 Task: Customize the columns displayed in the task list in Outlook.
Action: Mouse moved to (17, 152)
Screenshot: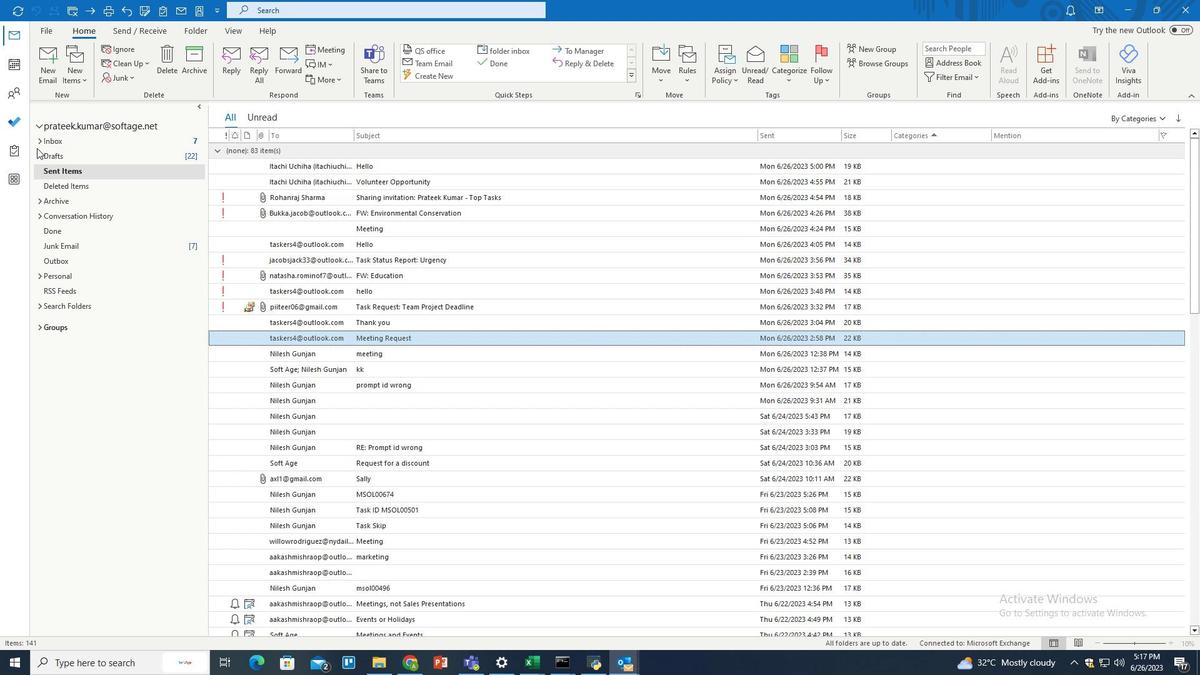 
Action: Mouse pressed left at (17, 152)
Screenshot: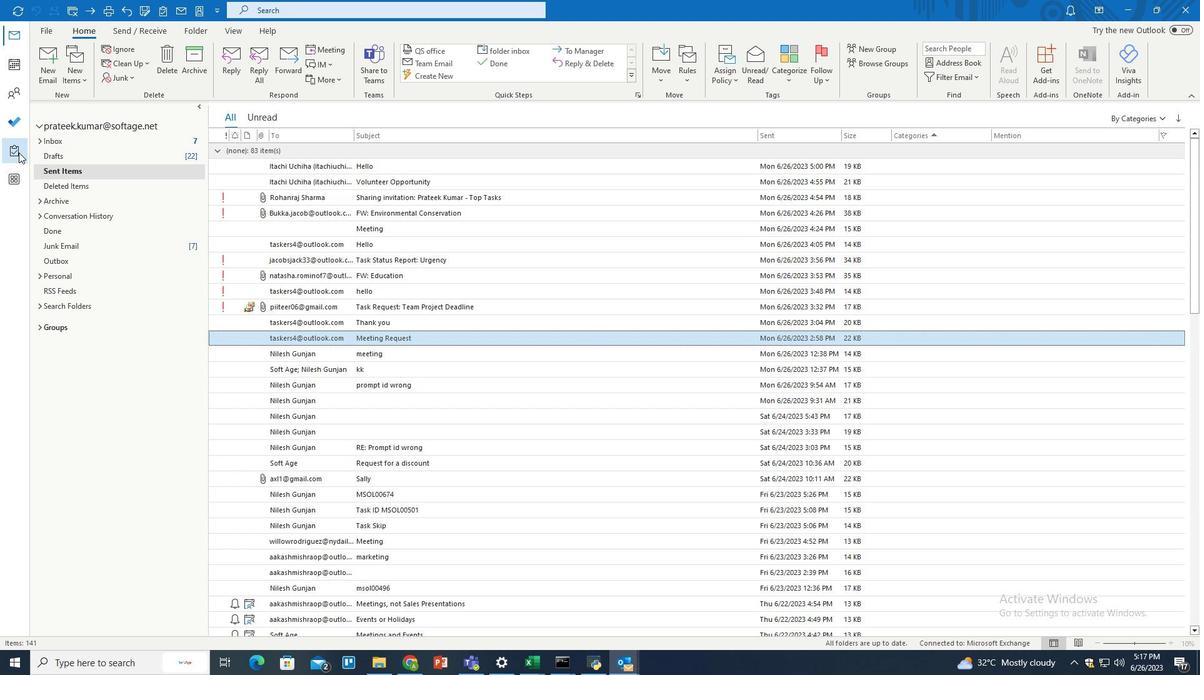 
Action: Mouse moved to (231, 30)
Screenshot: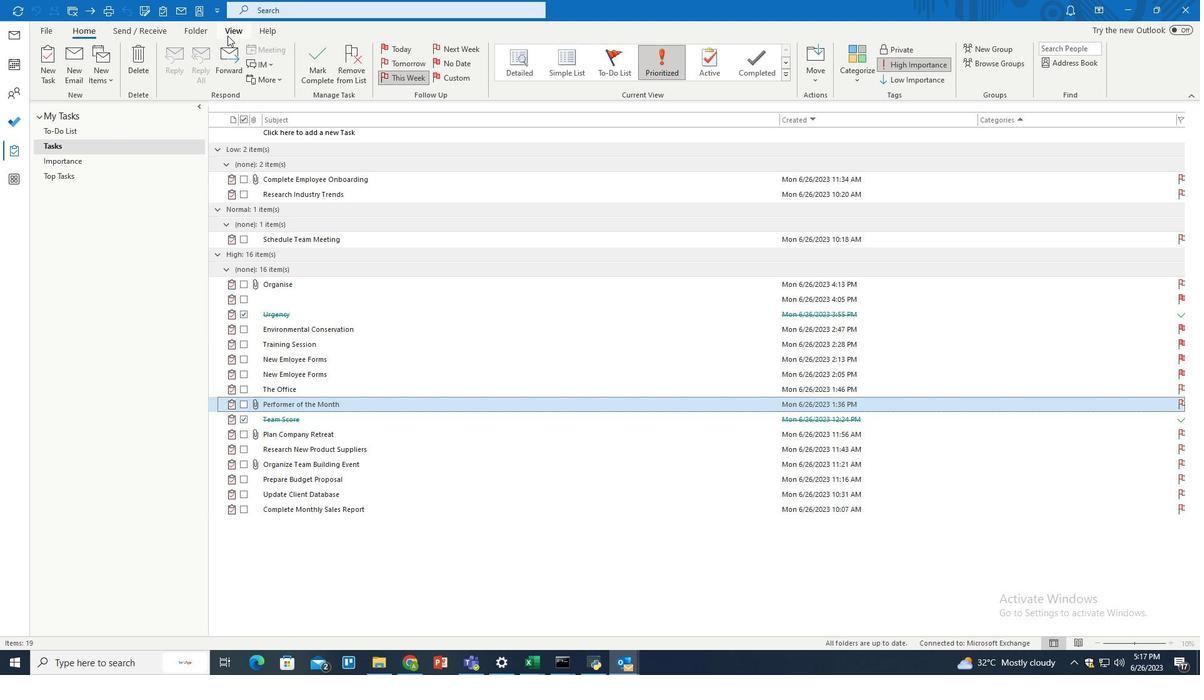 
Action: Mouse pressed left at (231, 30)
Screenshot: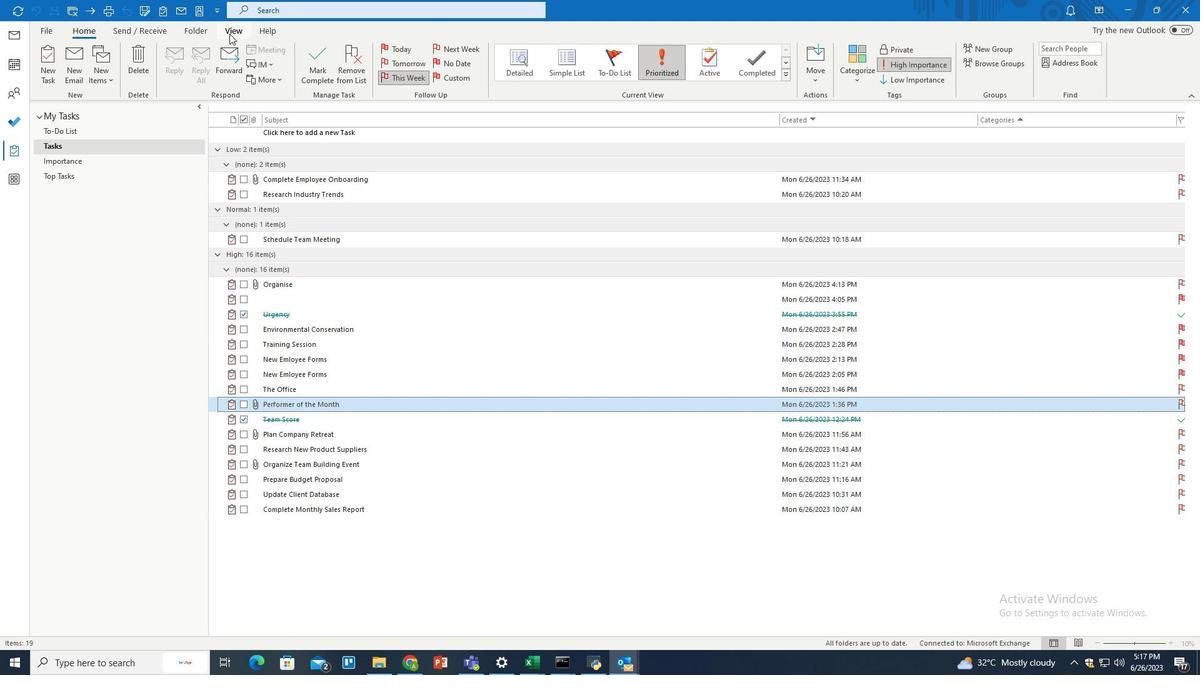 
Action: Mouse moved to (67, 75)
Screenshot: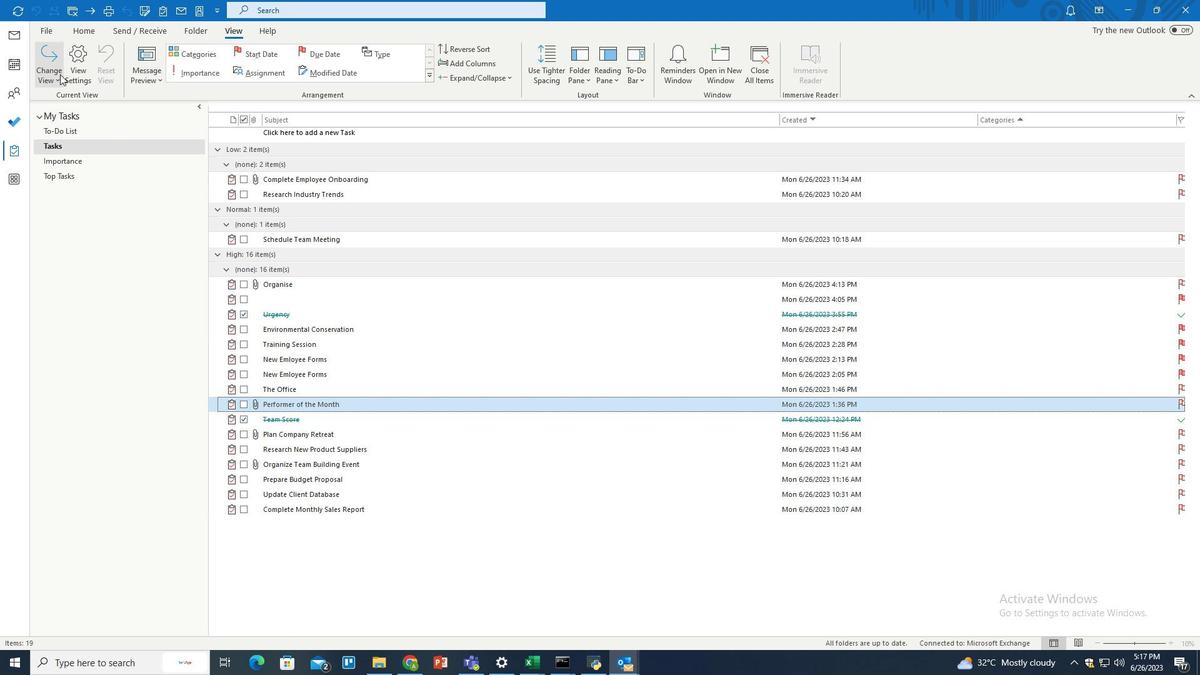
Action: Mouse pressed left at (67, 75)
Screenshot: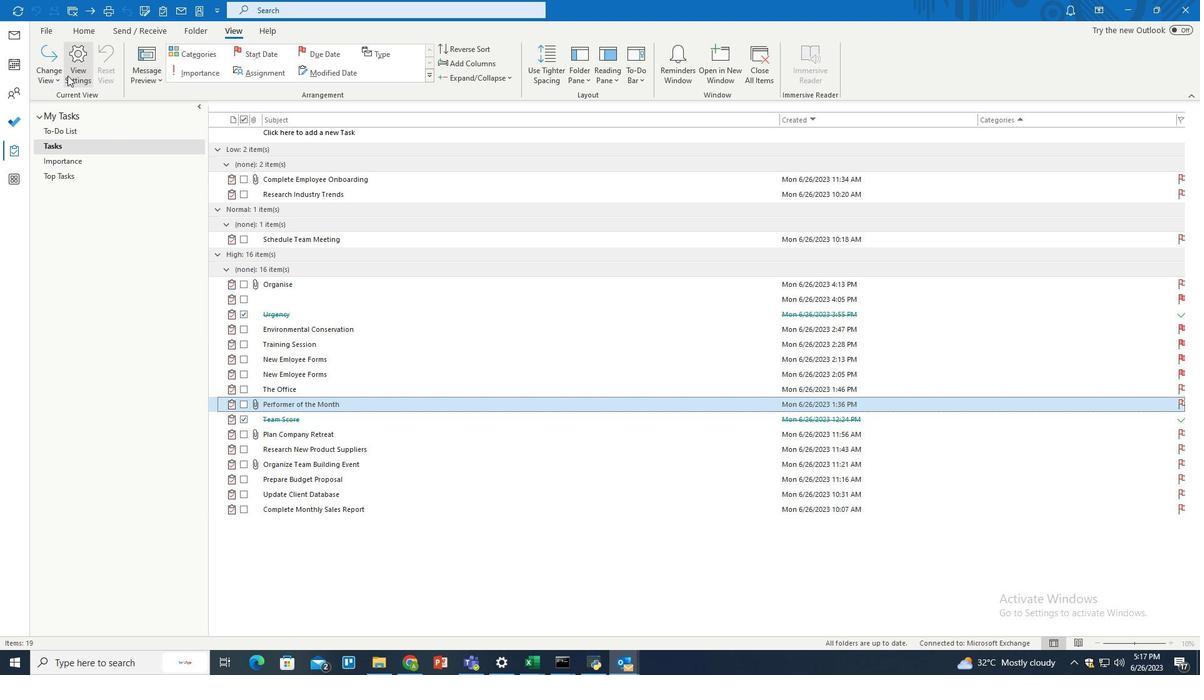 
Action: Mouse moved to (496, 258)
Screenshot: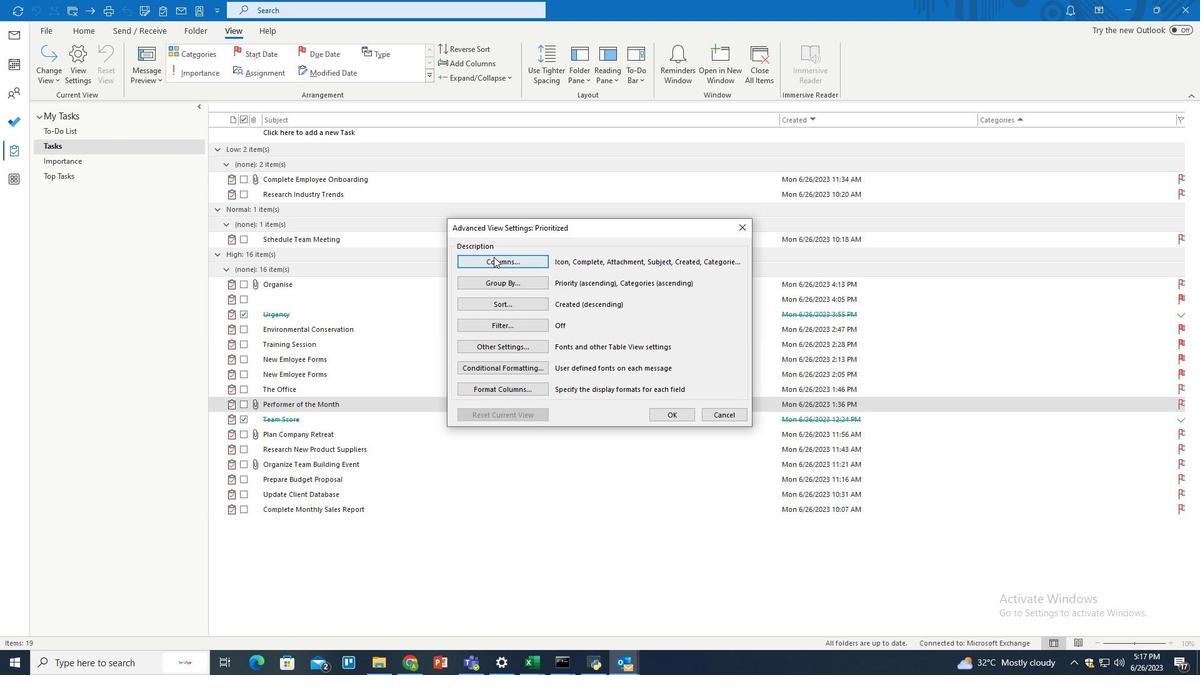 
Action: Mouse pressed left at (496, 258)
Screenshot: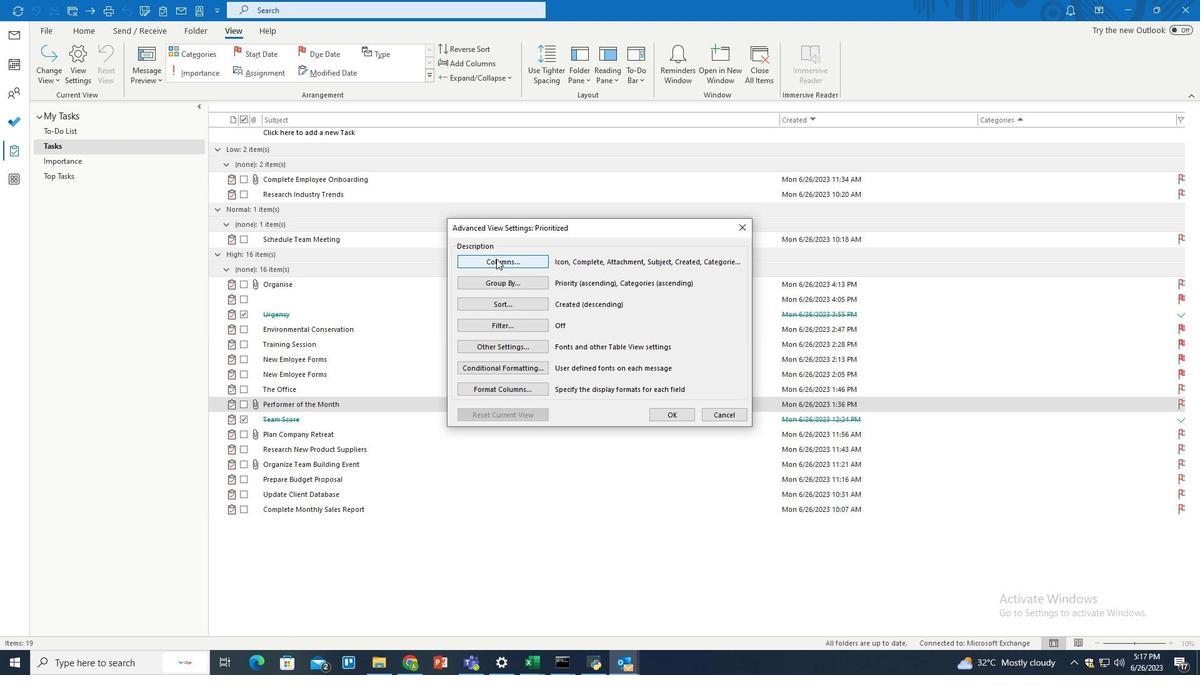 
Action: Mouse moved to (651, 326)
Screenshot: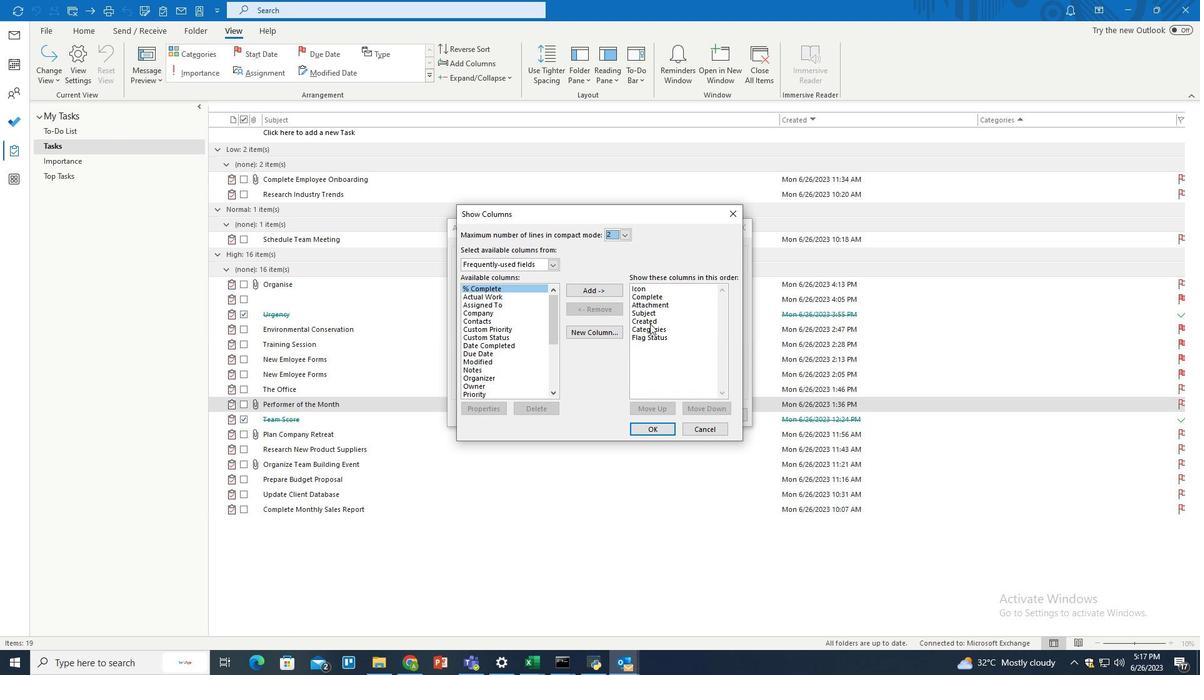 
Action: Mouse pressed left at (651, 326)
Screenshot: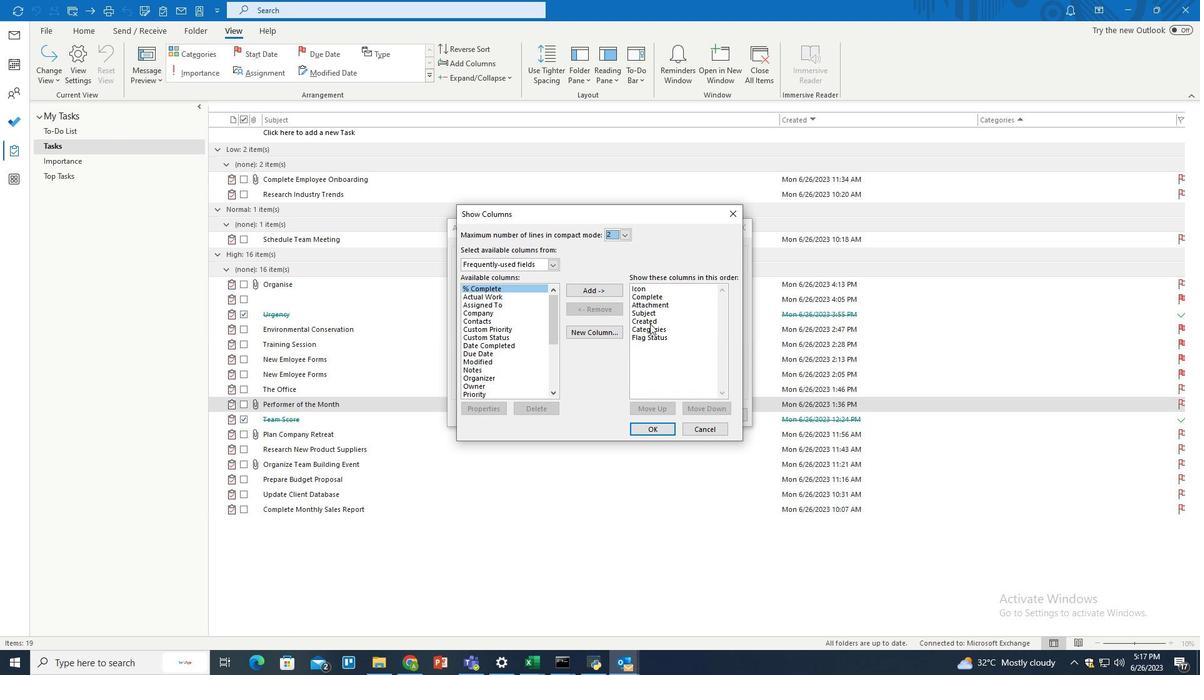 
Action: Mouse moved to (655, 409)
Screenshot: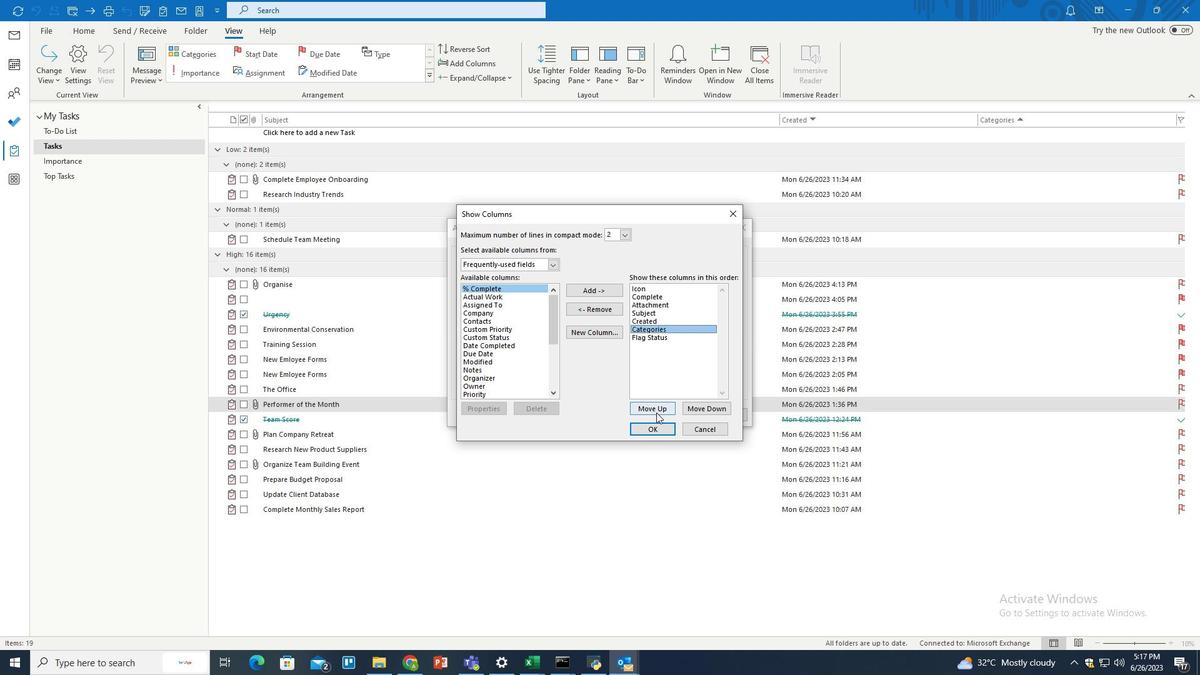 
Action: Mouse pressed left at (655, 409)
Screenshot: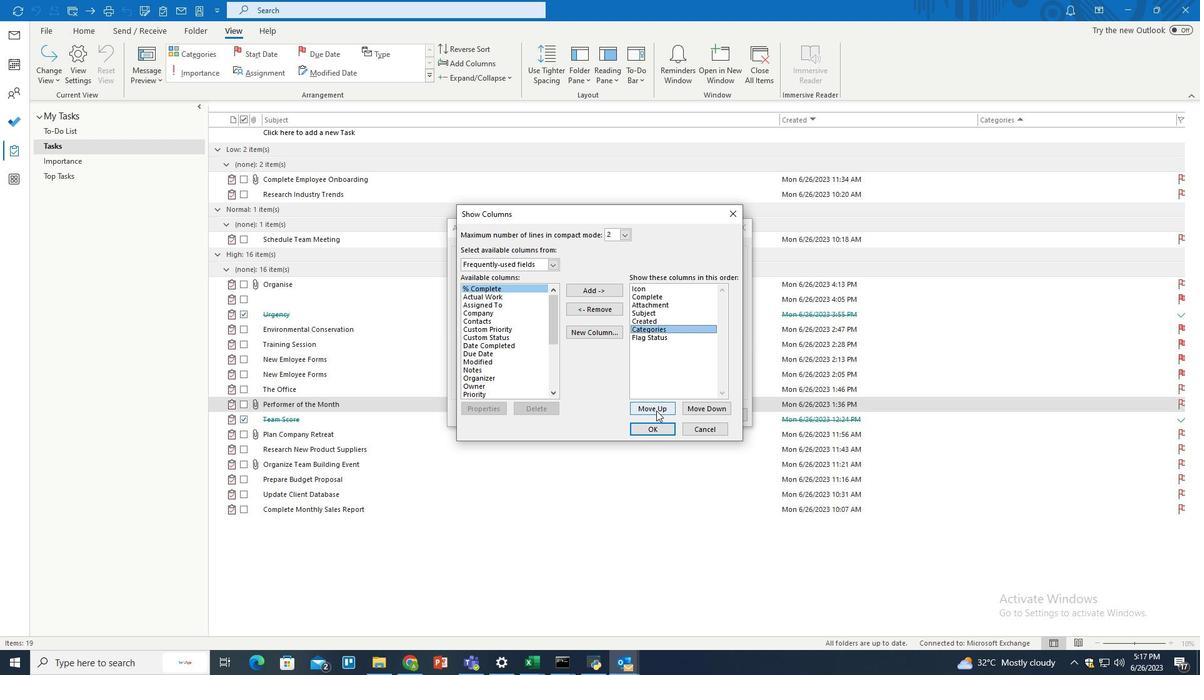 
Action: Mouse pressed left at (655, 409)
Screenshot: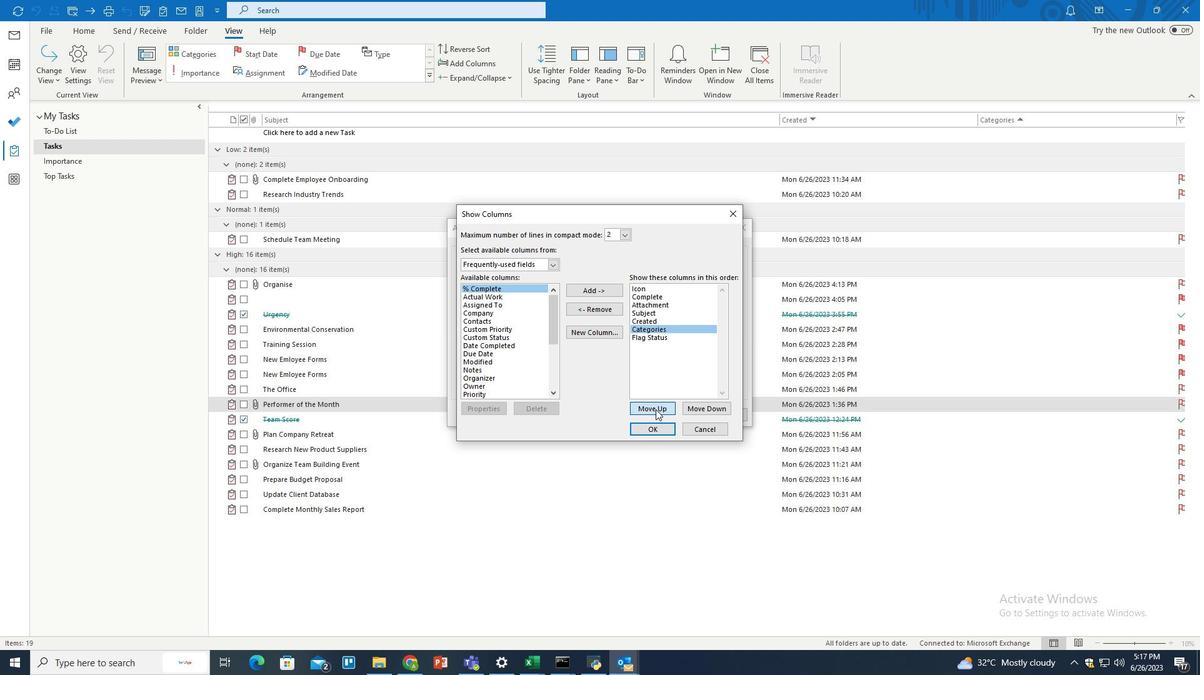 
Action: Mouse pressed left at (655, 409)
Screenshot: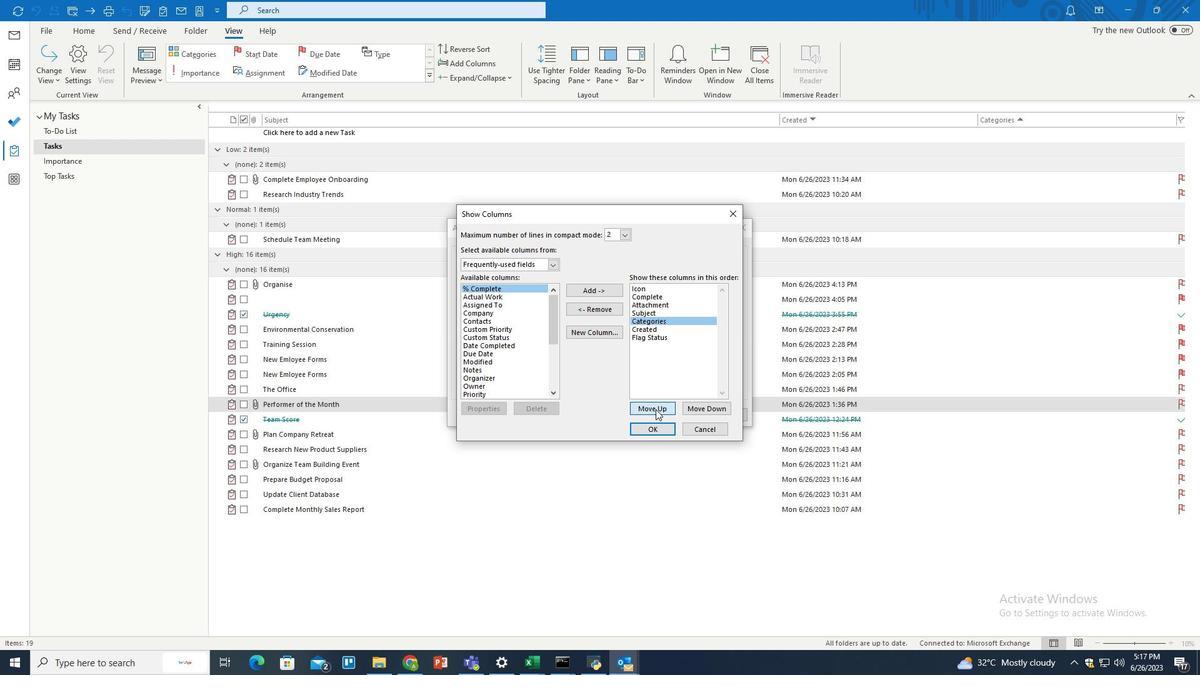 
Action: Mouse pressed left at (655, 409)
Screenshot: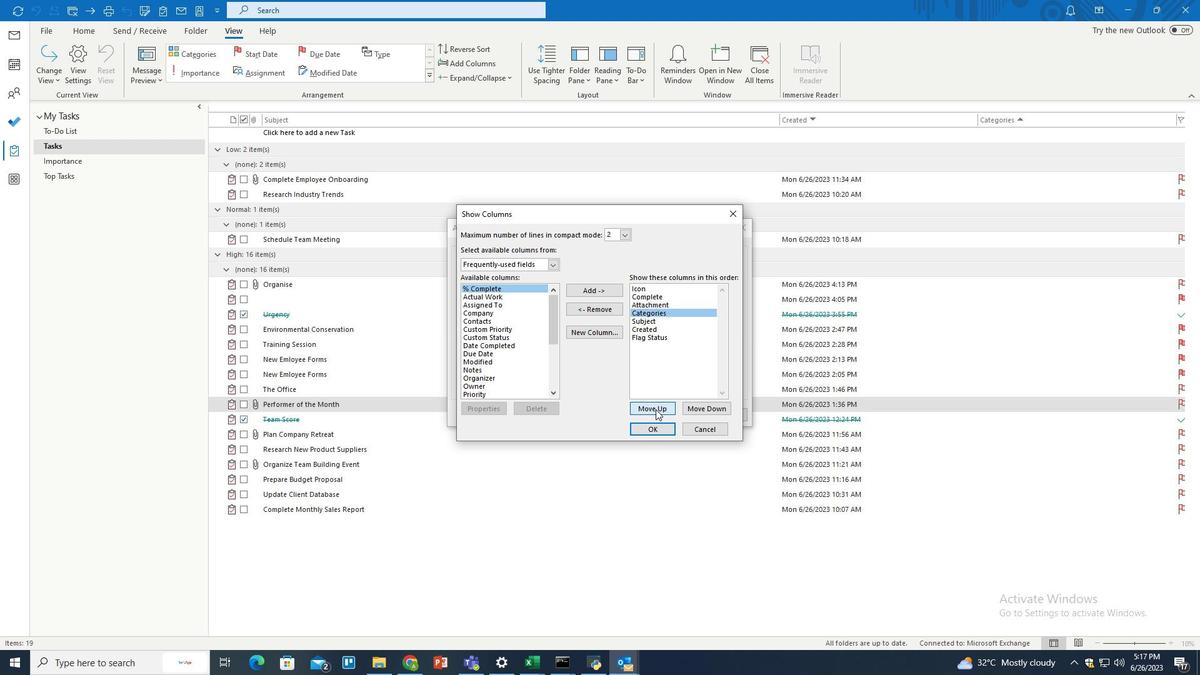 
Action: Mouse pressed left at (655, 409)
Screenshot: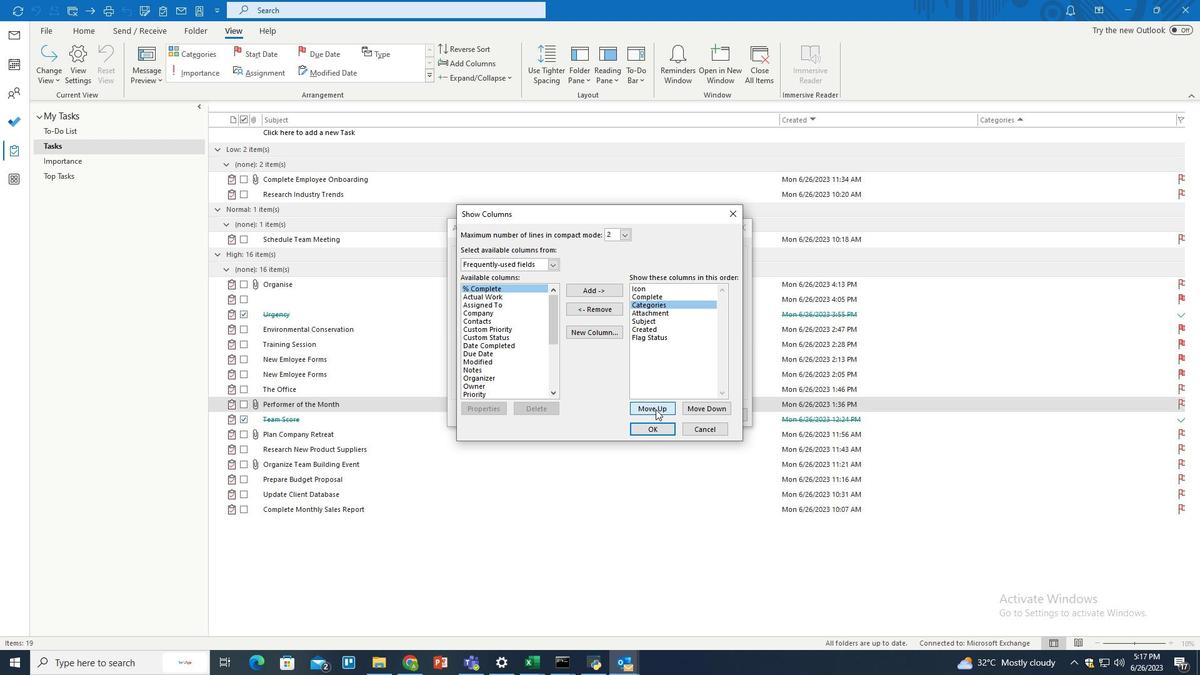 
Action: Mouse moved to (661, 431)
Screenshot: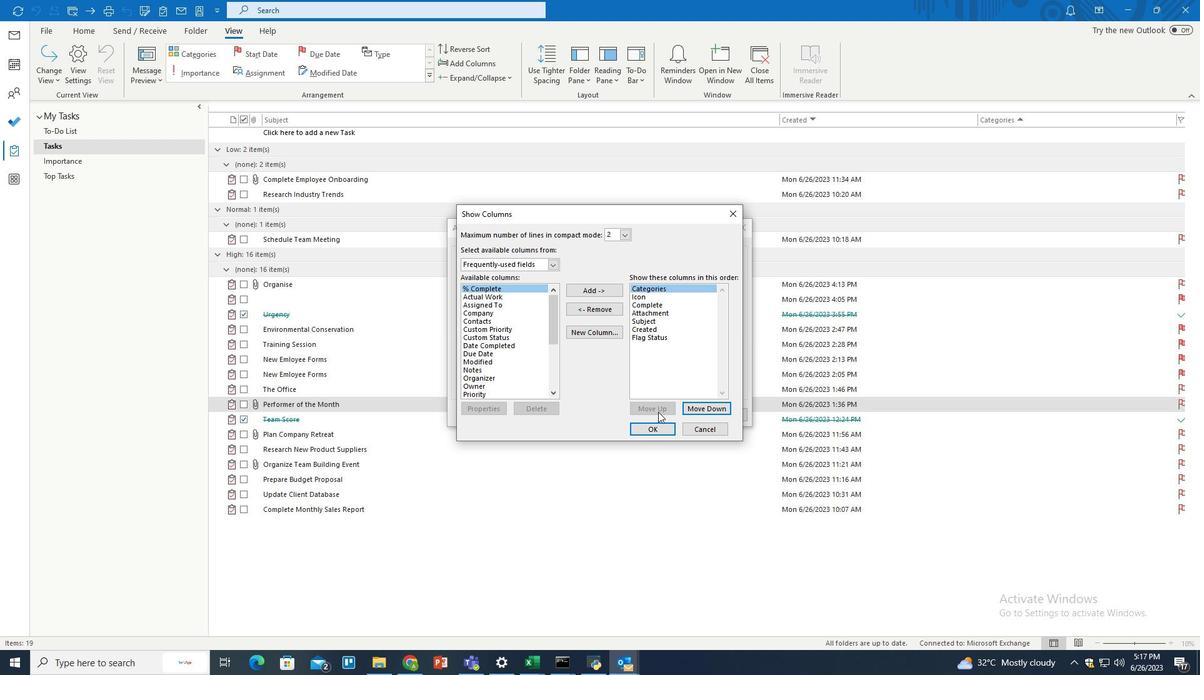 
Action: Mouse pressed left at (661, 431)
Screenshot: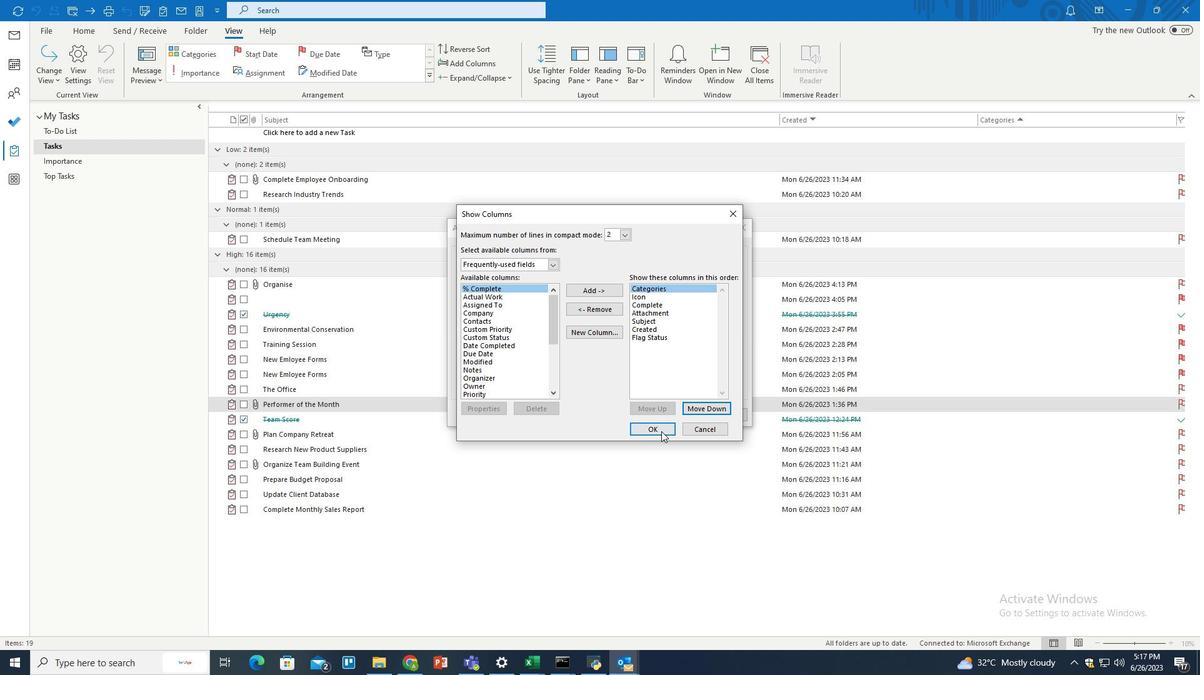 
Action: Mouse moved to (667, 410)
Screenshot: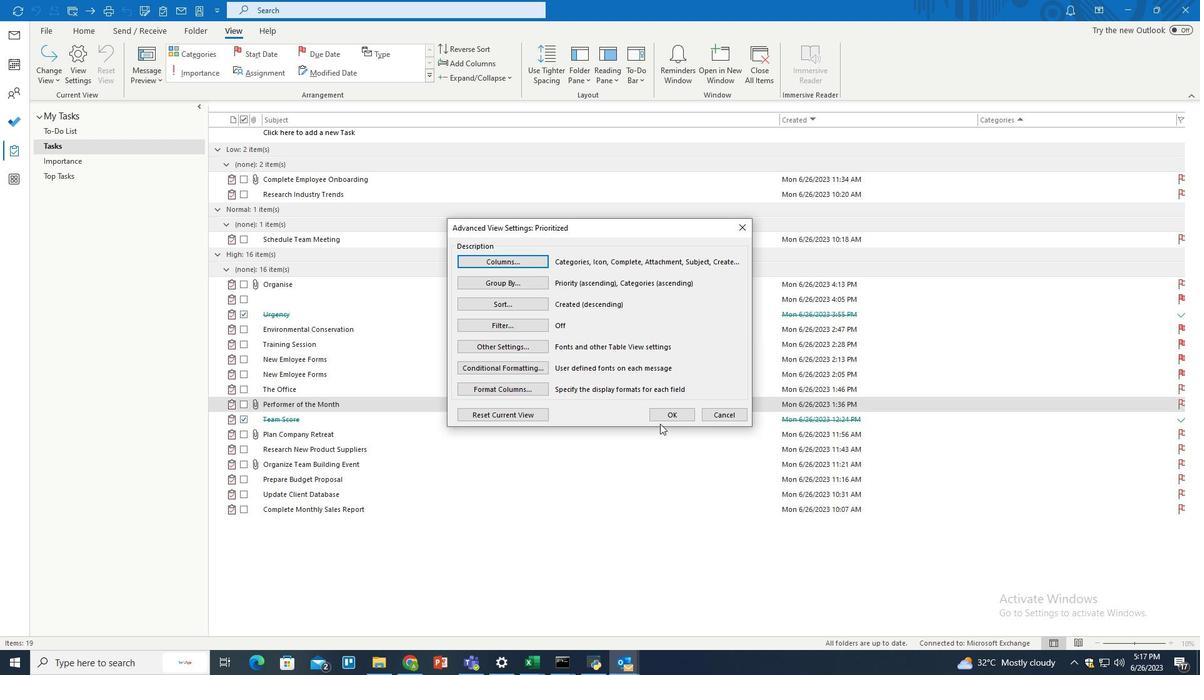 
Action: Mouse pressed left at (667, 410)
Screenshot: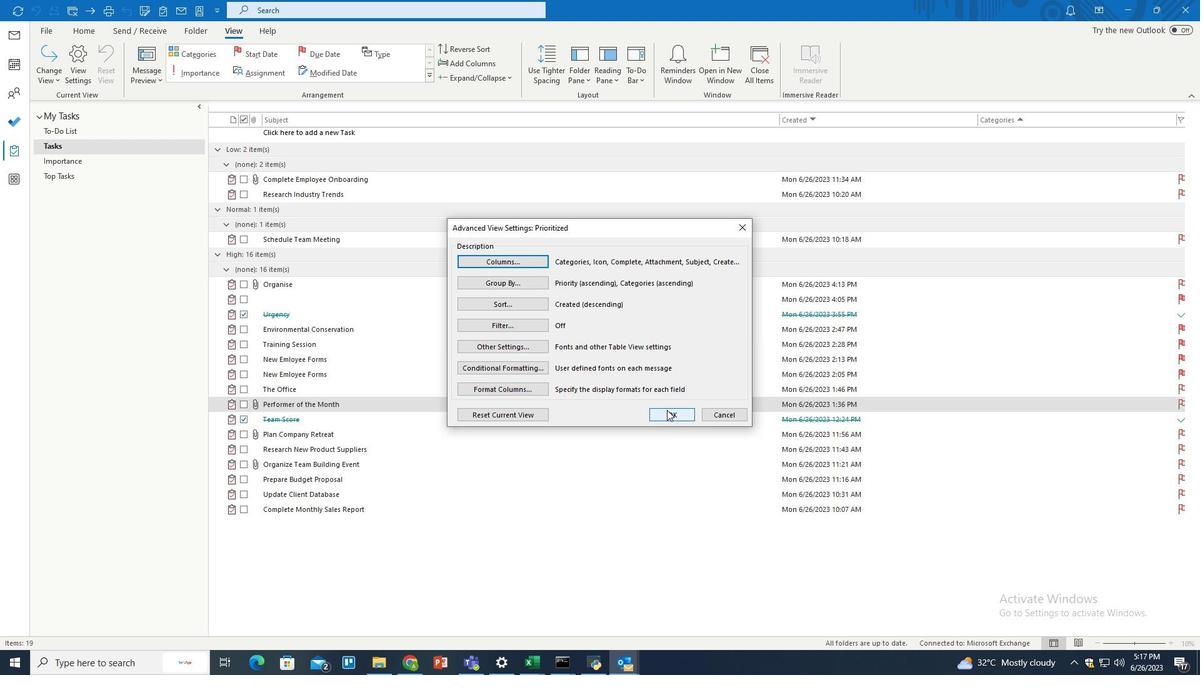 
Action: Mouse moved to (642, 411)
Screenshot: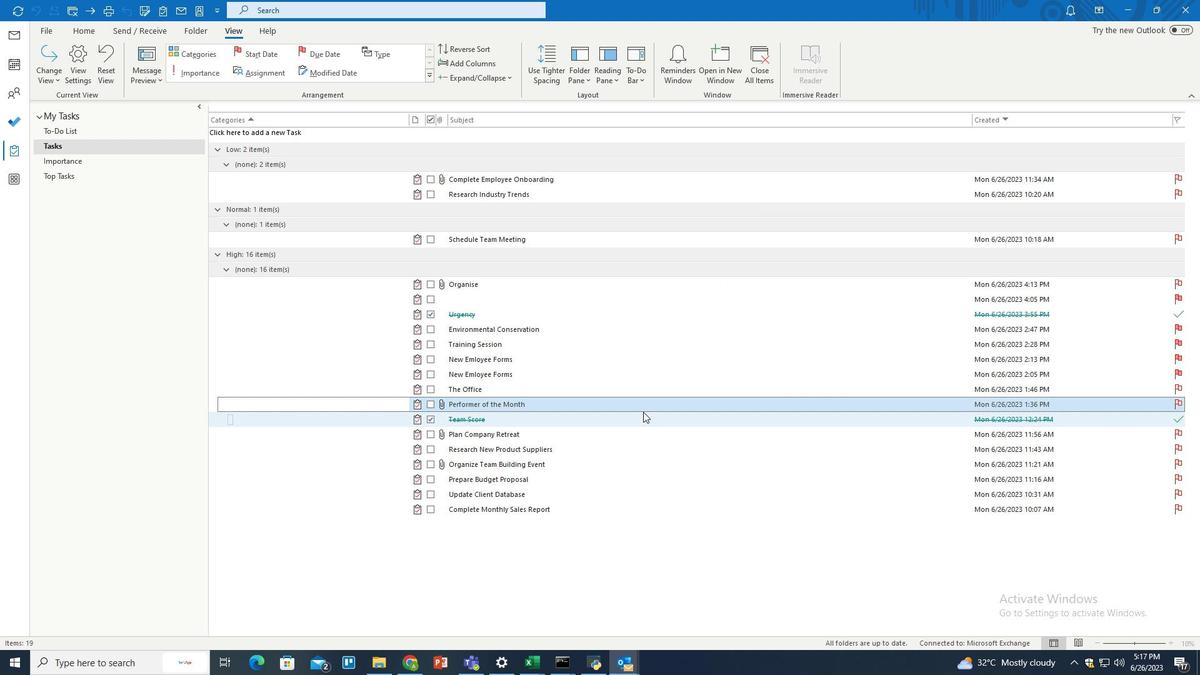 
